 Task: Create a sub task Design and Implement Solution for the task  Develop a new online tool for online product reviews in the project AutoFlow , assign it to team member softage.4@softage.net and update the status of the sub task to  Completed , set the priority of the sub task to High
Action: Mouse moved to (501, 549)
Screenshot: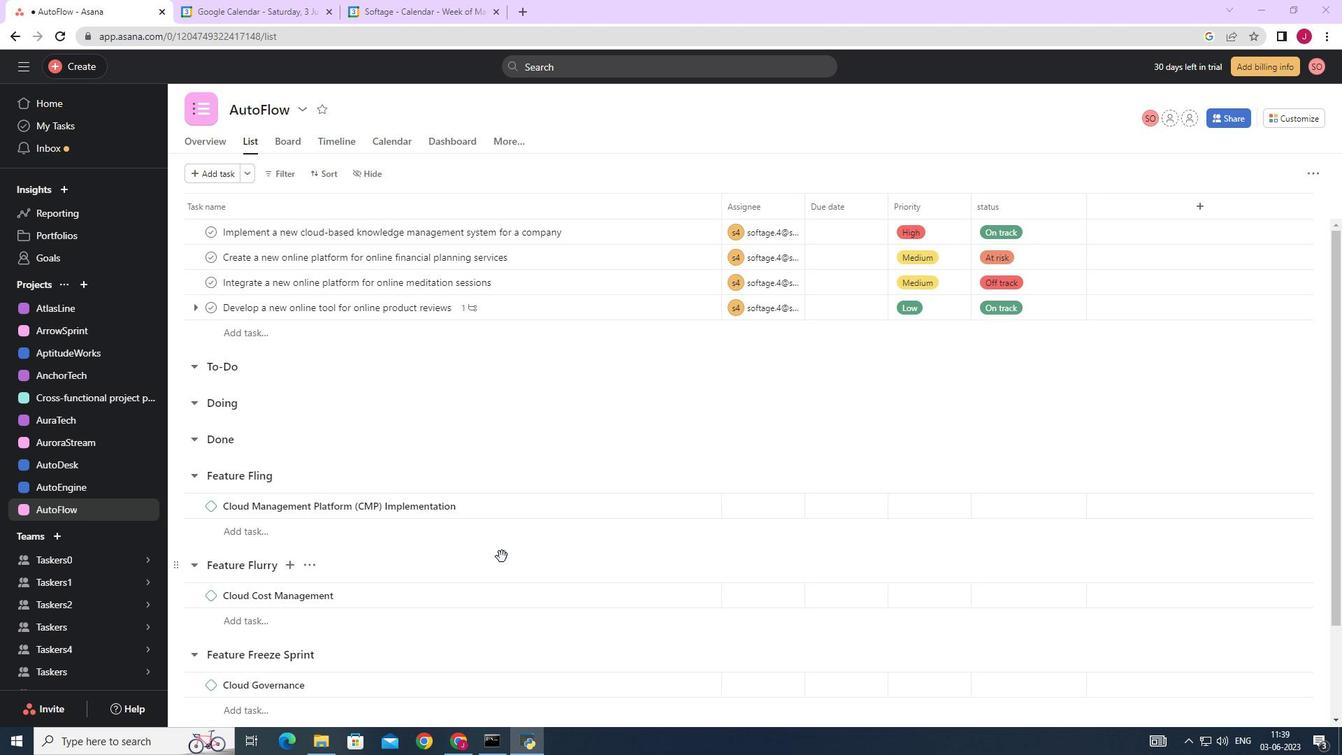 
Action: Mouse scrolled (501, 549) with delta (0, 0)
Screenshot: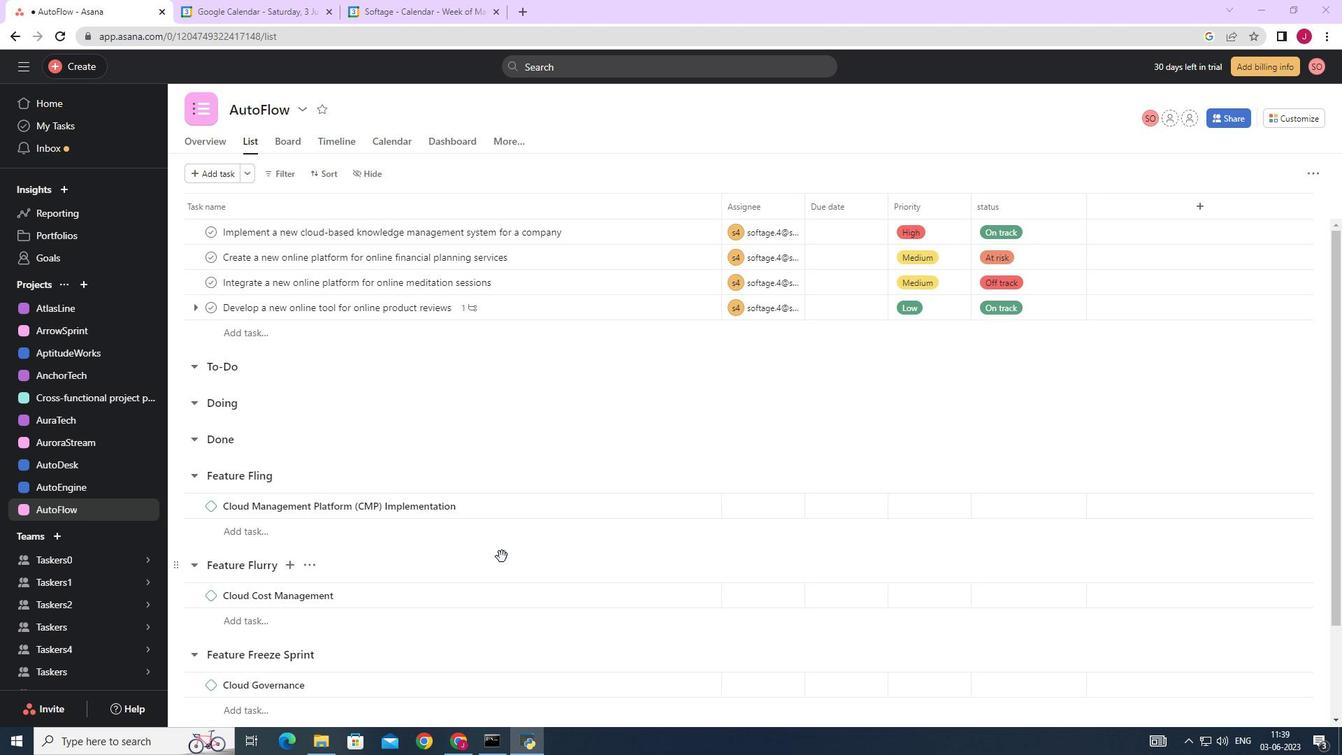 
Action: Mouse moved to (500, 546)
Screenshot: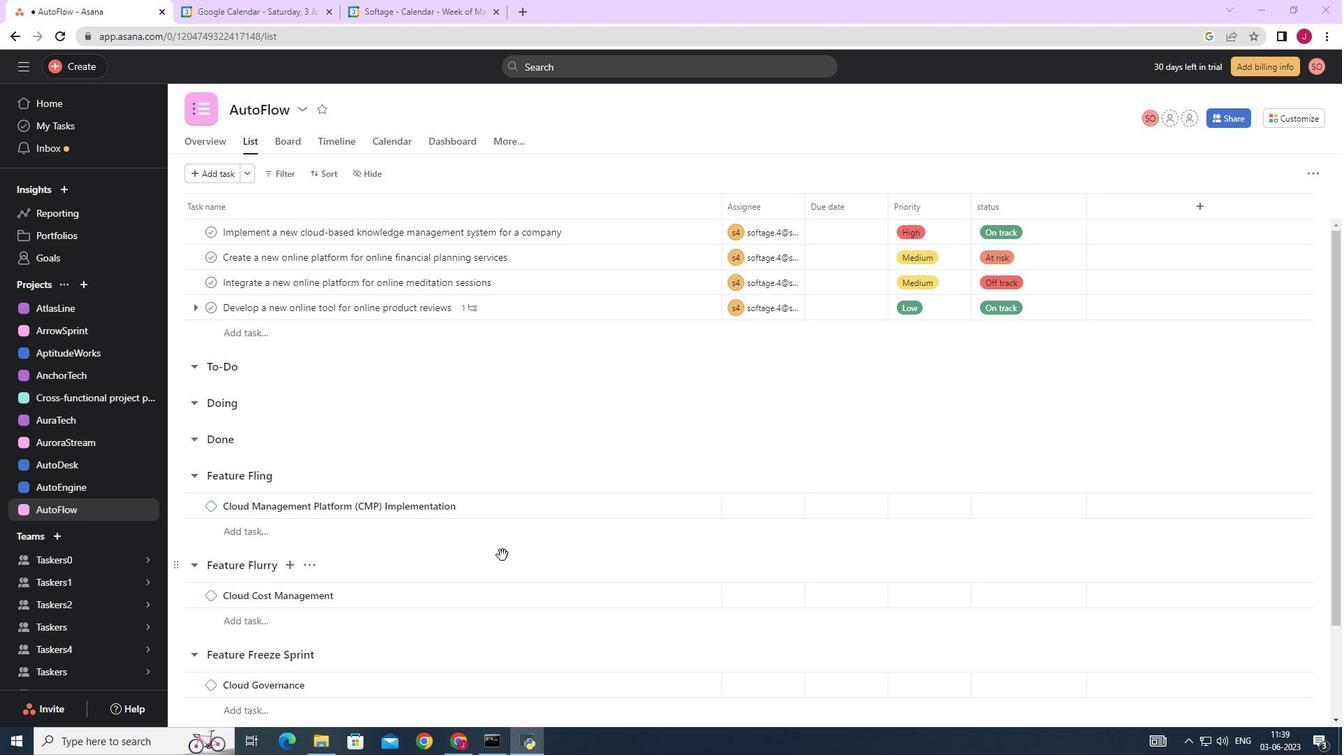 
Action: Mouse scrolled (500, 547) with delta (0, 0)
Screenshot: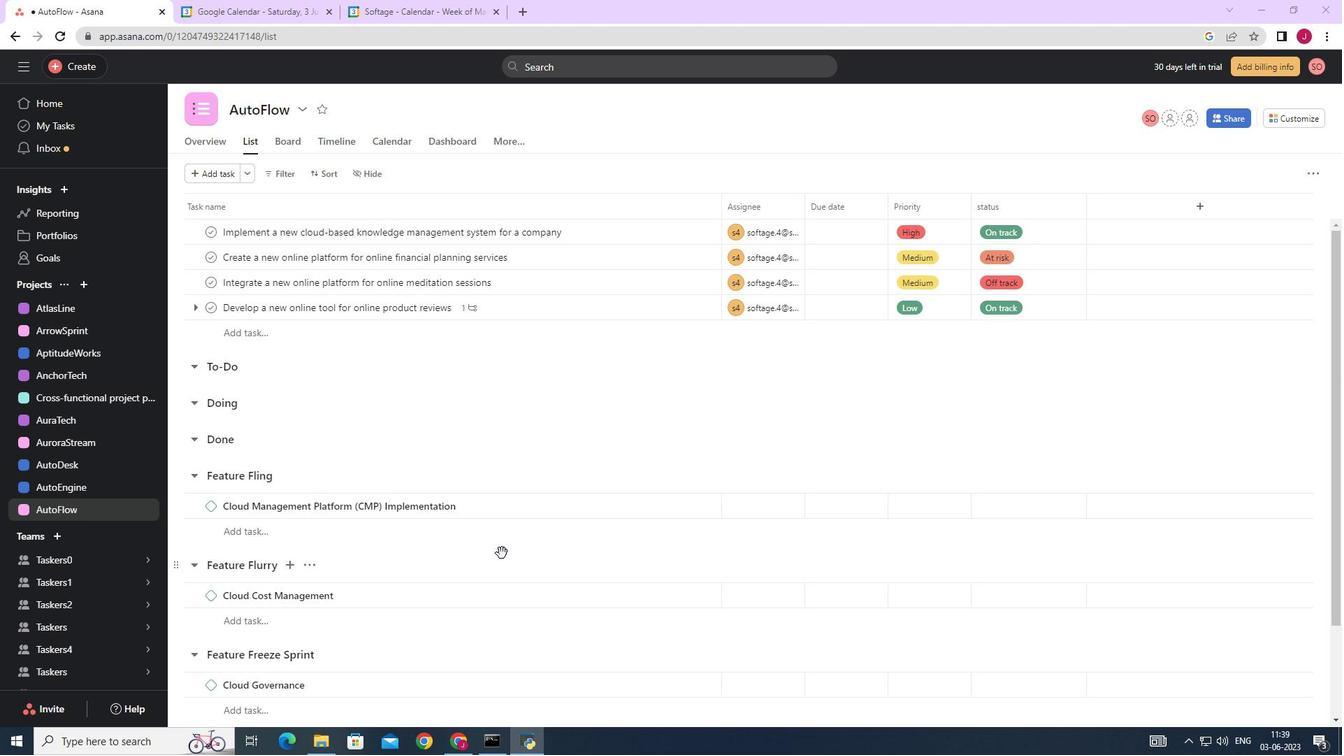 
Action: Mouse moved to (638, 311)
Screenshot: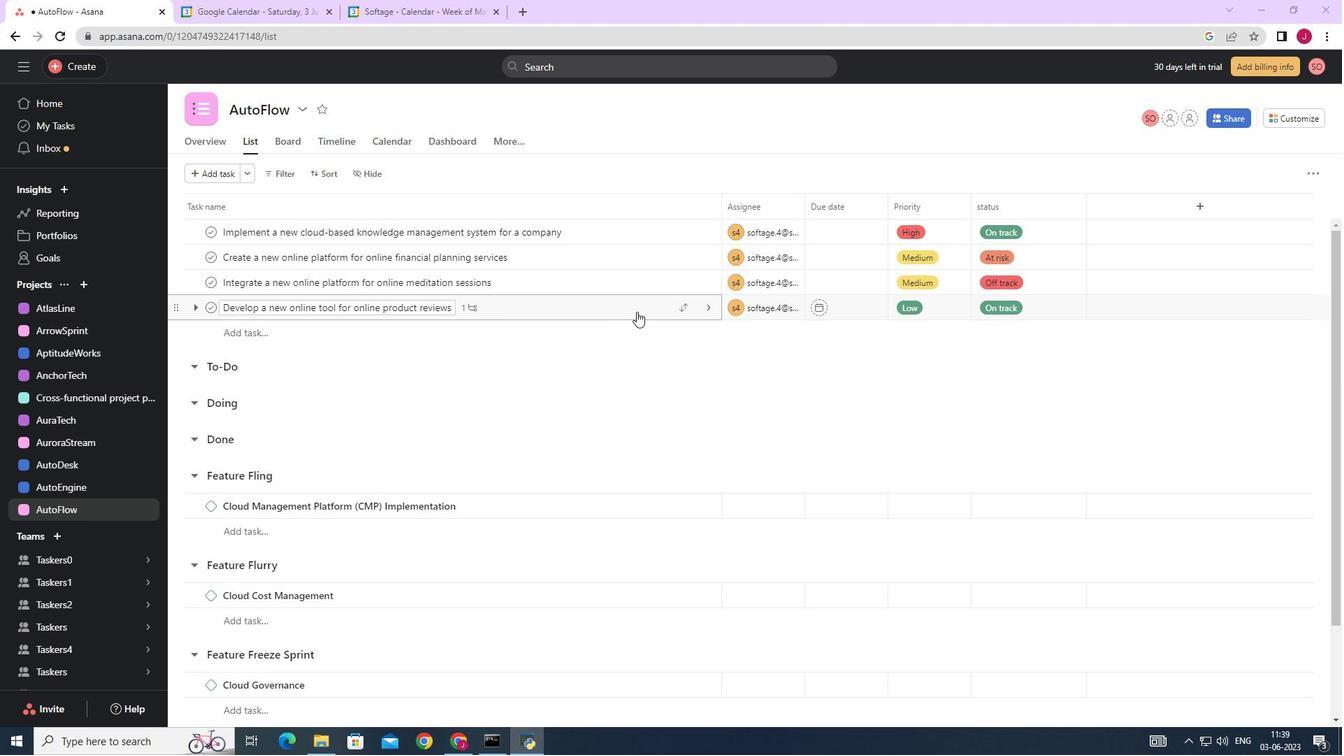 
Action: Mouse pressed left at (638, 311)
Screenshot: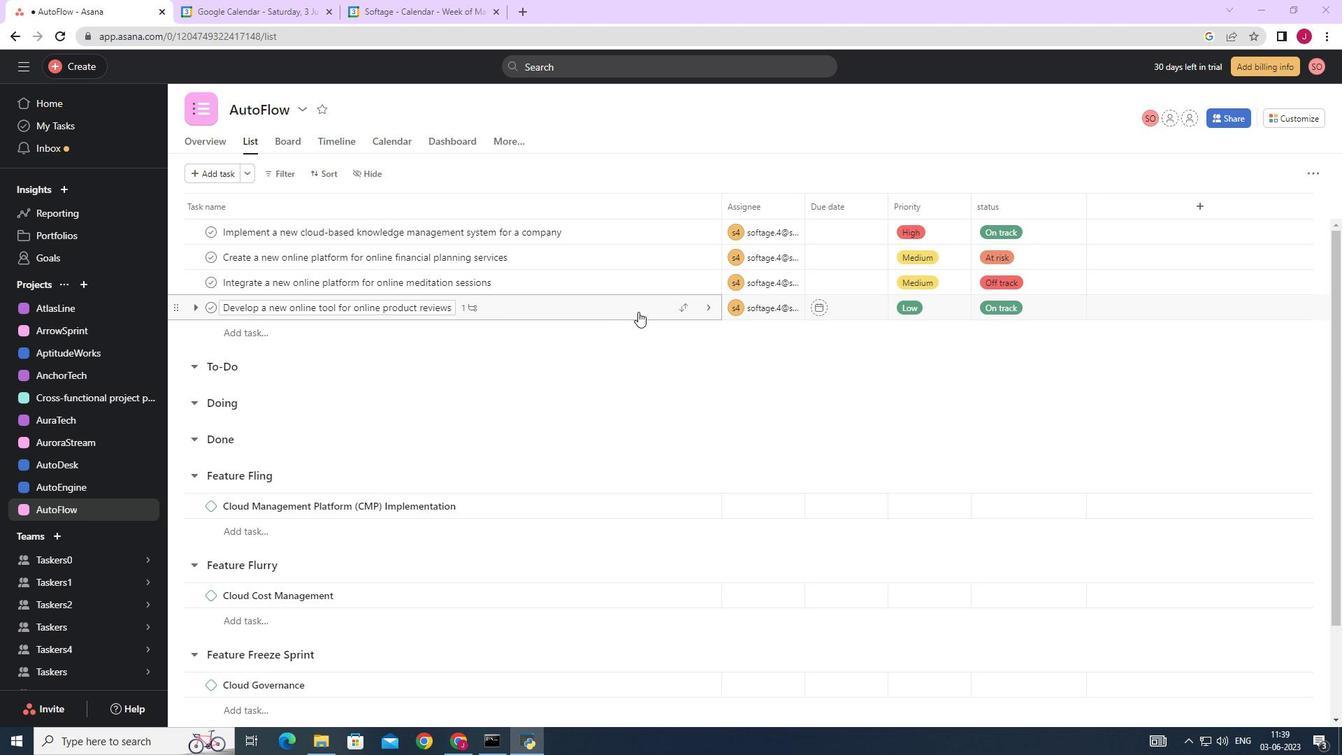 
Action: Mouse moved to (1107, 418)
Screenshot: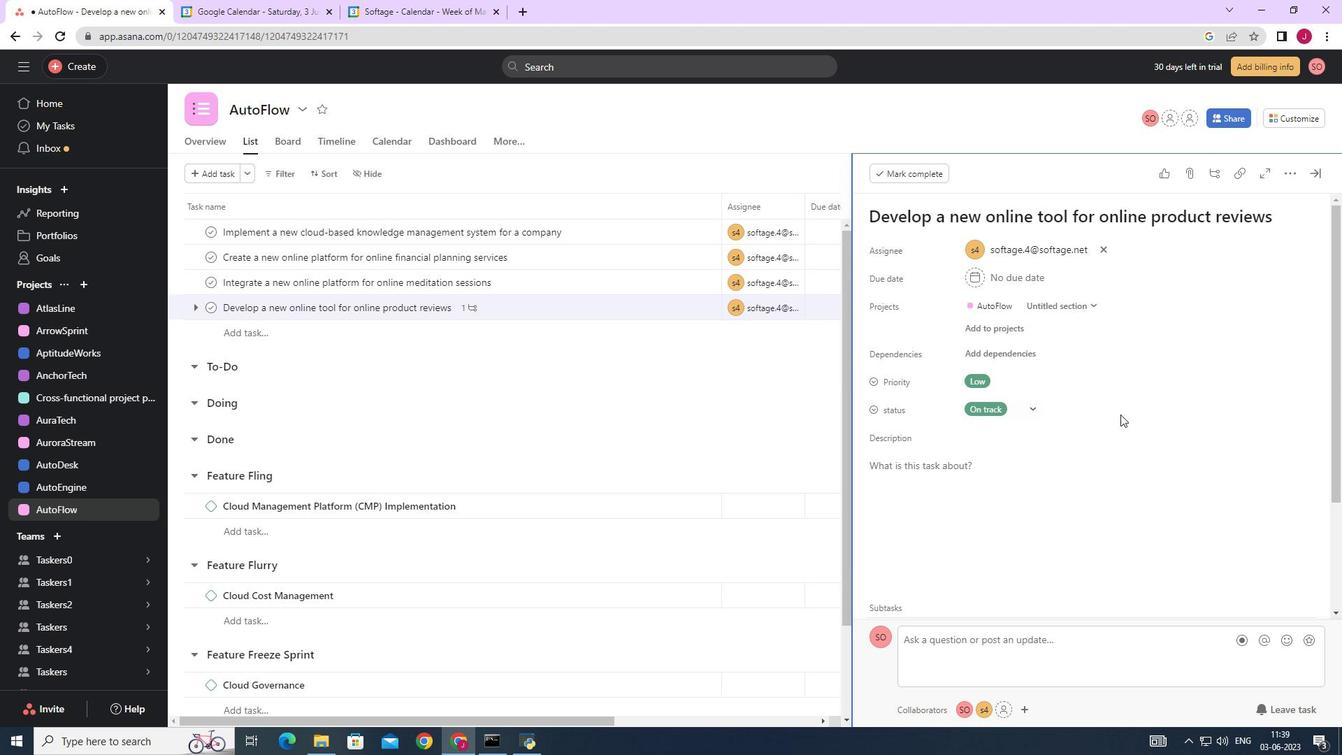 
Action: Mouse scrolled (1107, 418) with delta (0, 0)
Screenshot: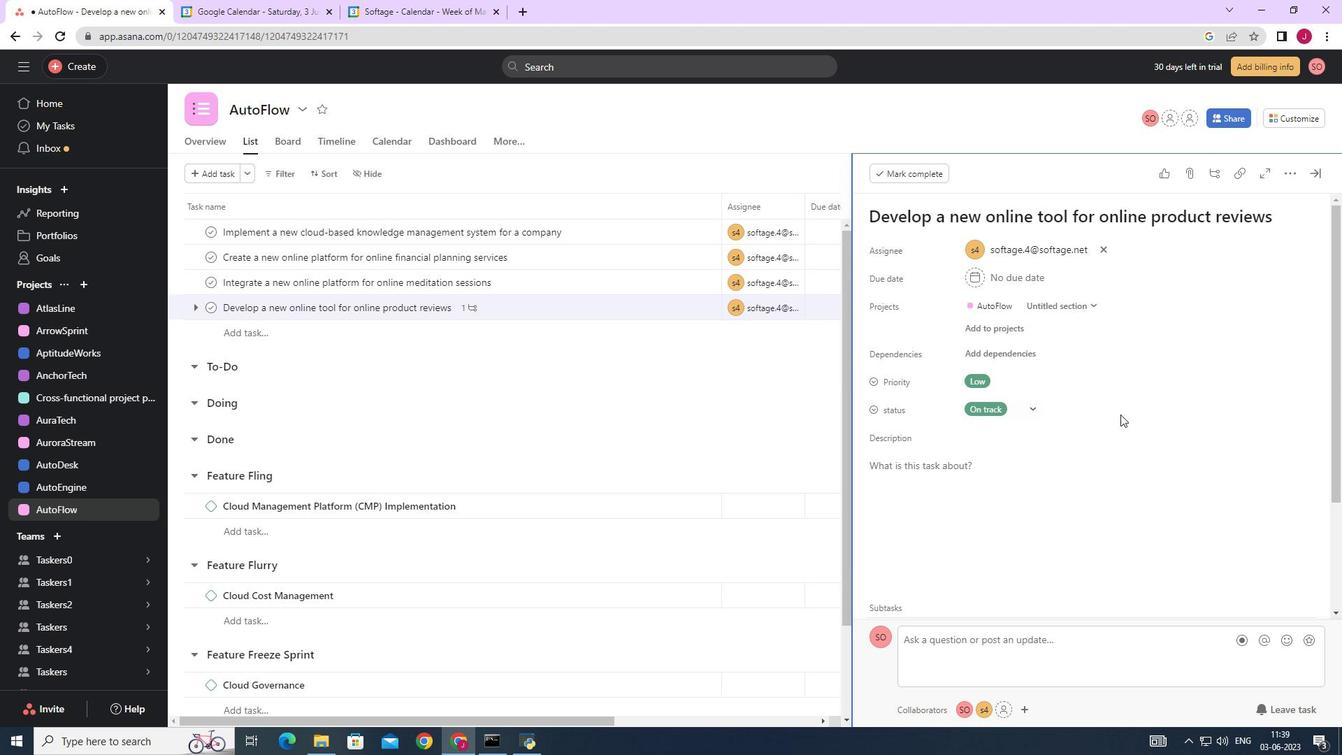 
Action: Mouse moved to (1107, 419)
Screenshot: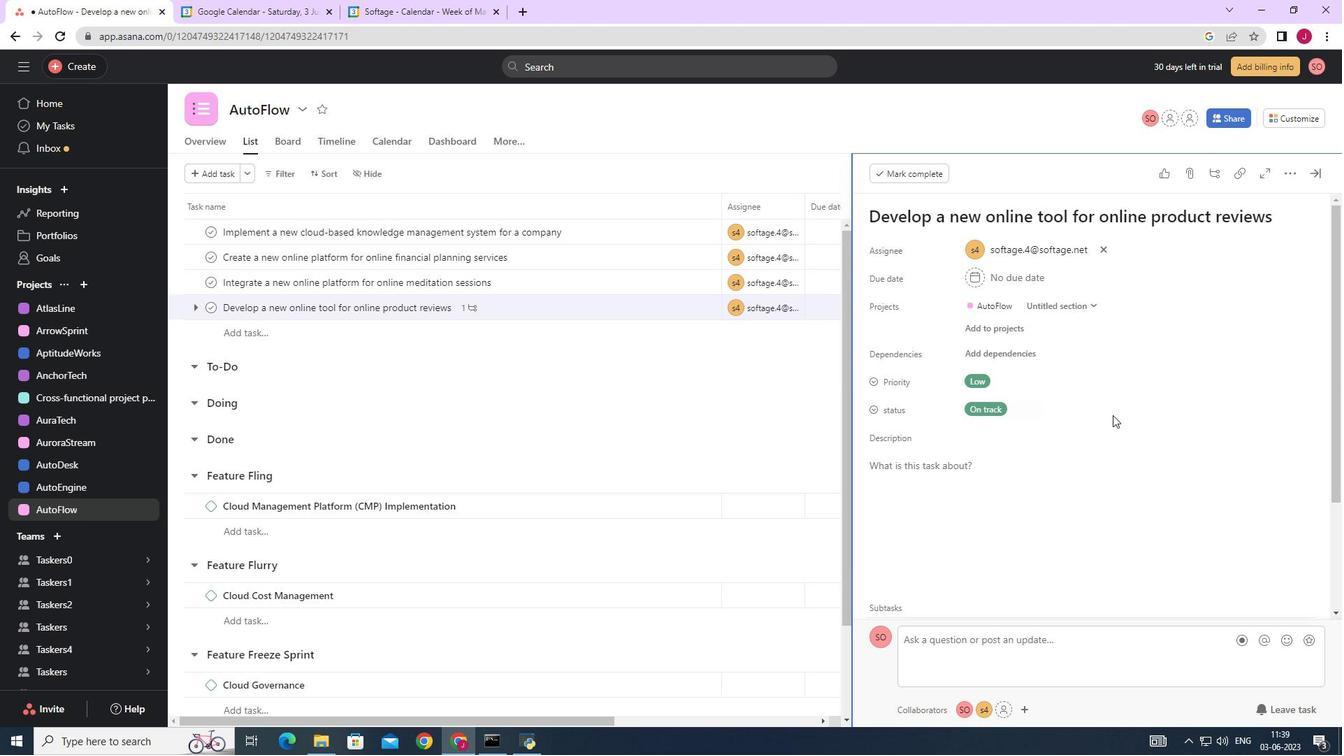 
Action: Mouse scrolled (1107, 418) with delta (0, 0)
Screenshot: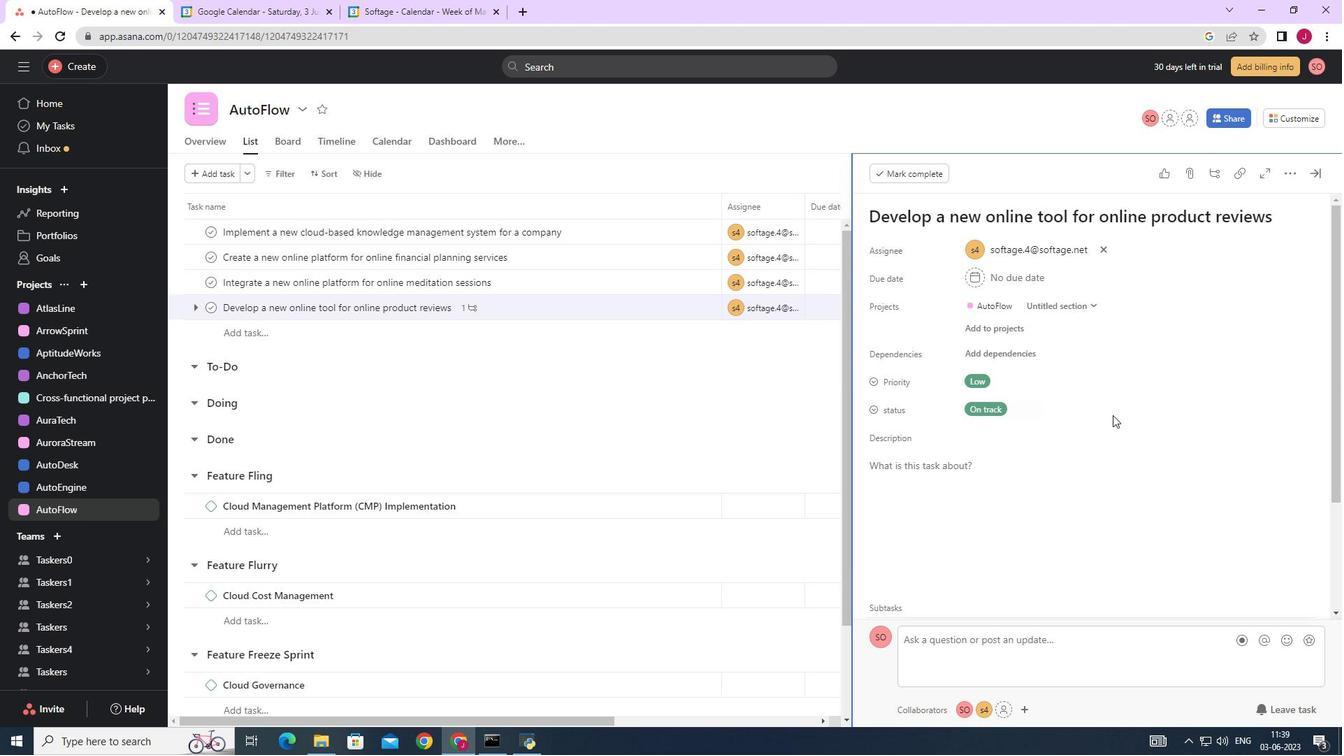
Action: Mouse scrolled (1107, 418) with delta (0, 0)
Screenshot: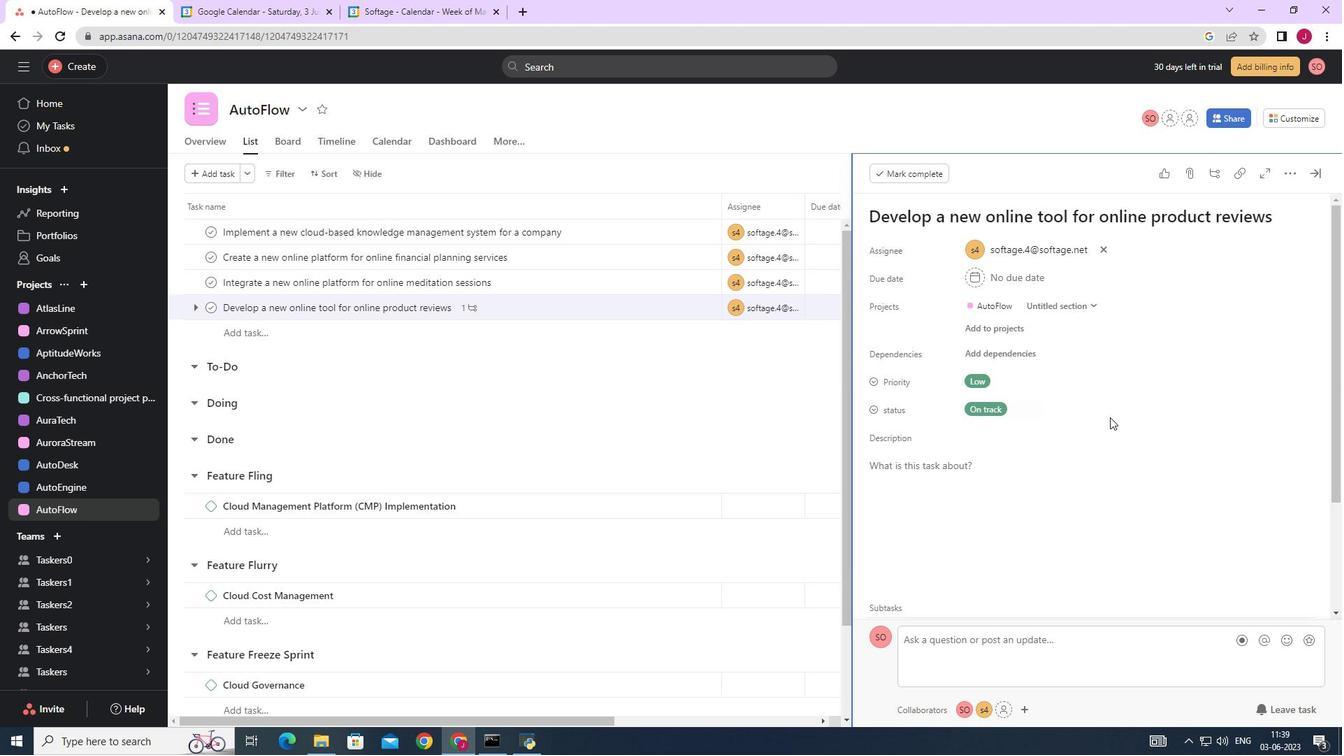
Action: Mouse scrolled (1107, 418) with delta (0, 0)
Screenshot: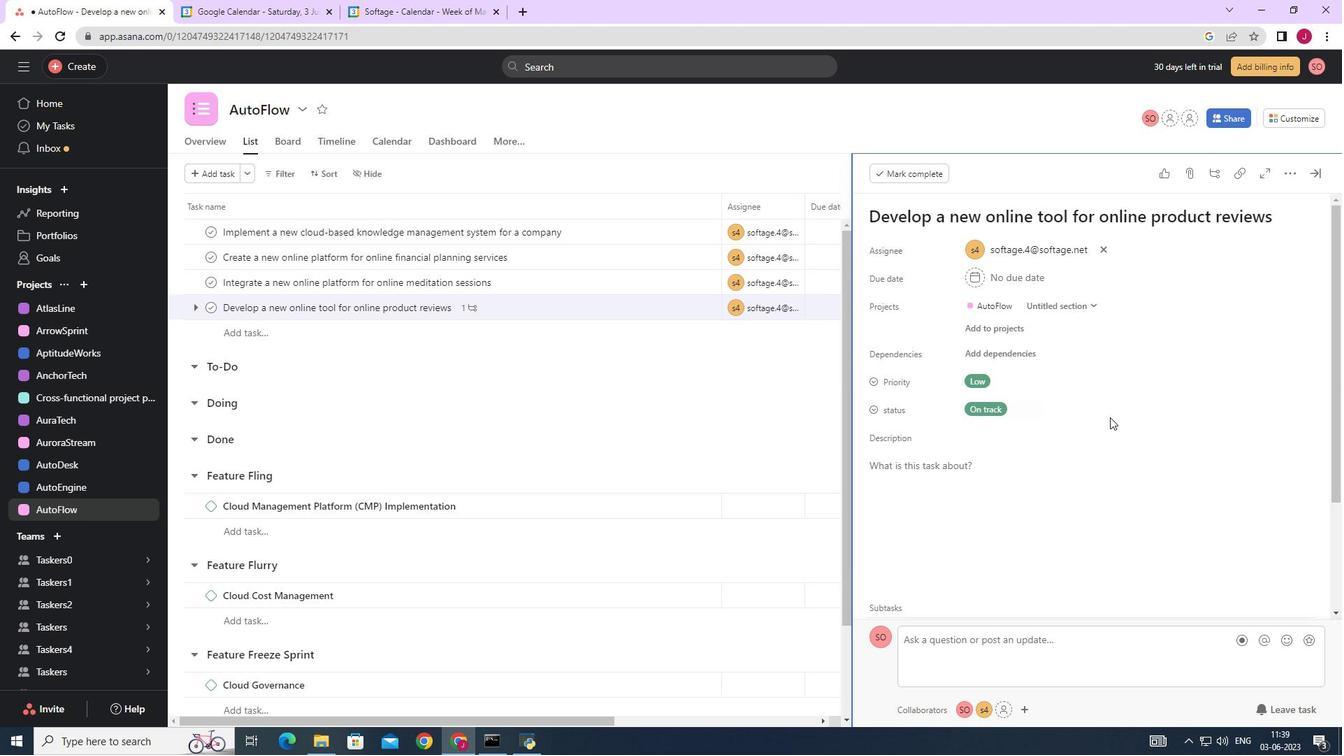 
Action: Mouse moved to (914, 509)
Screenshot: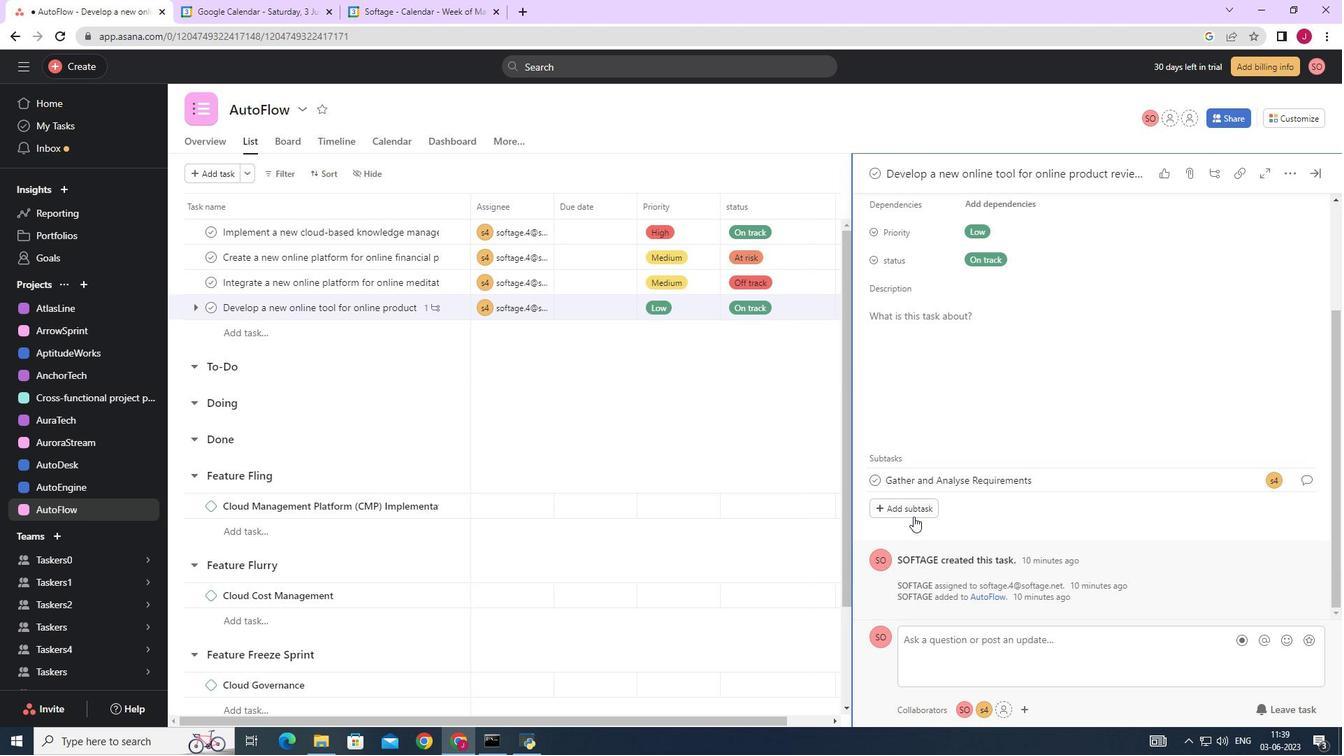 
Action: Mouse pressed left at (914, 509)
Screenshot: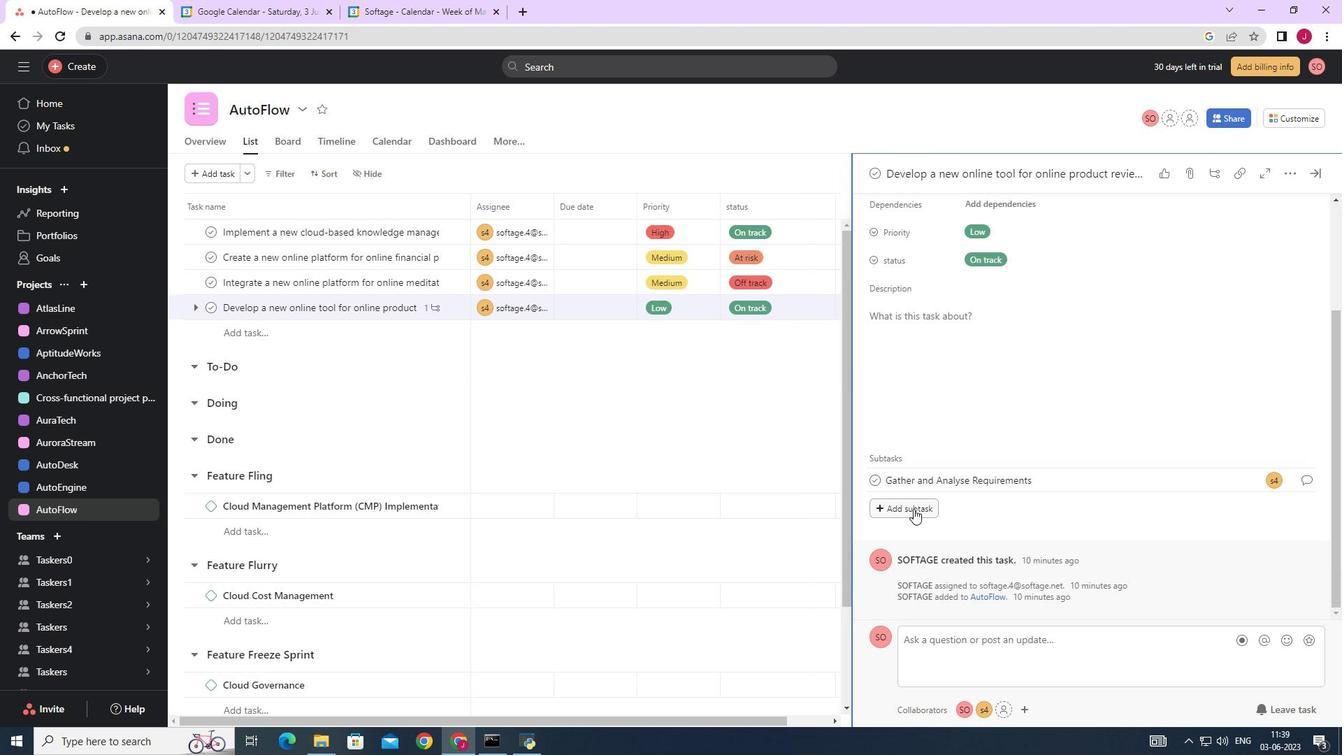 
Action: Key pressed <Key.caps_lock>D<Key.caps_lock>esign<Key.space>and<Key.space><Key.caps_lock>I<Key.caps_lock>mplement<Key.space><Key.caps_lock><Key.caps_lock>o<Key.backspace><Key.caps_lock>S<Key.caps_lock>olution
Screenshot: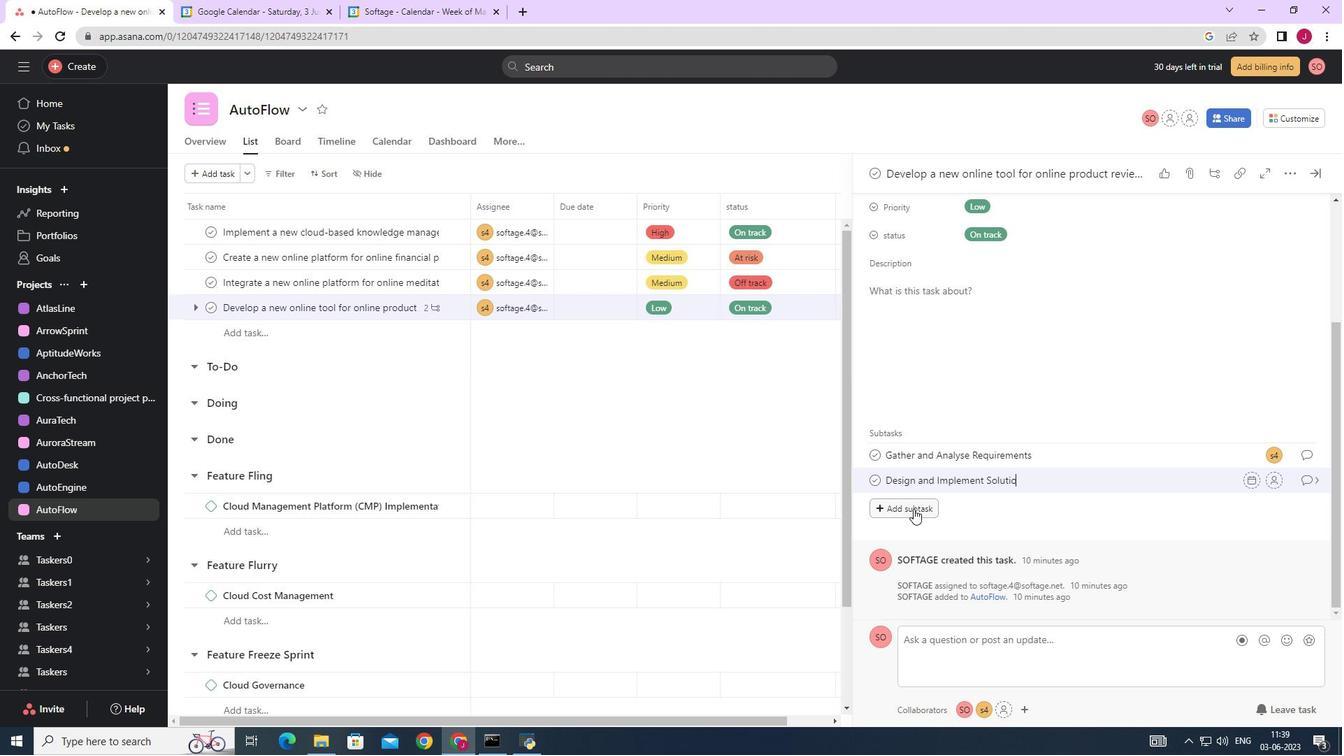 
Action: Mouse moved to (1280, 477)
Screenshot: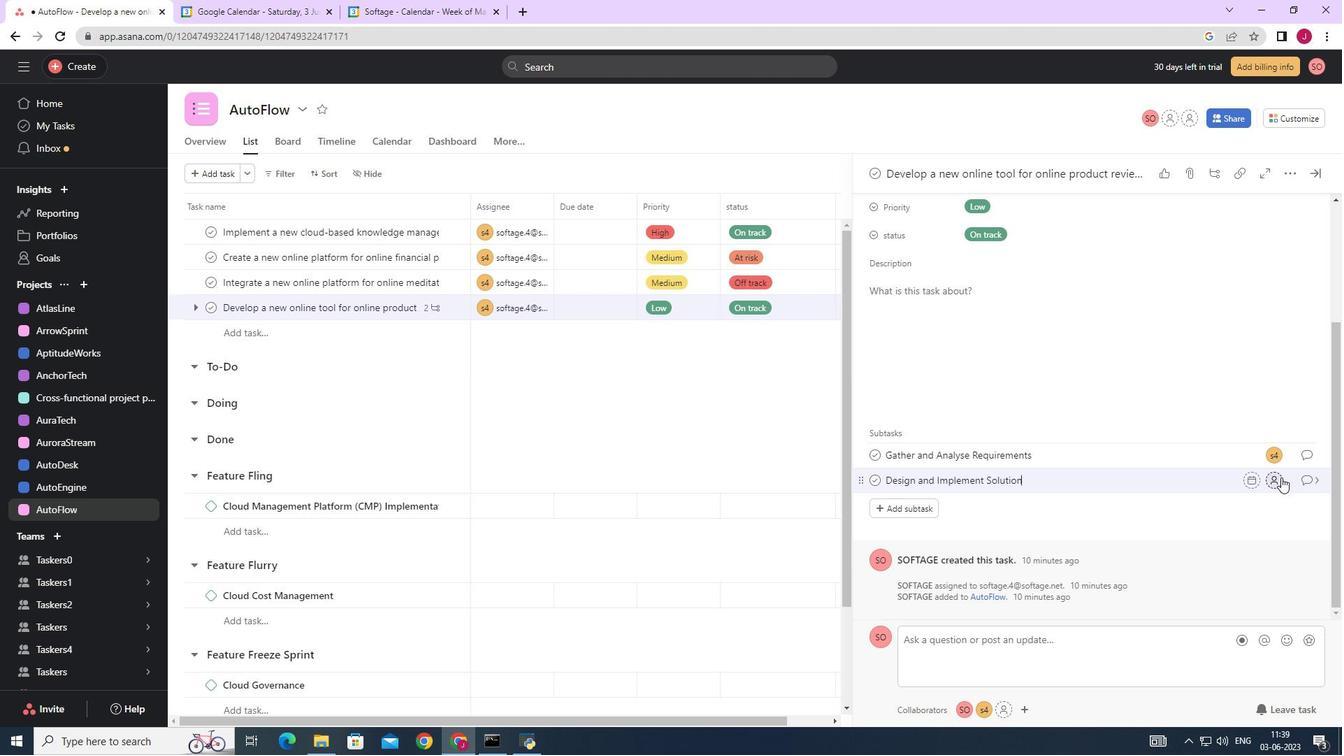 
Action: Mouse pressed left at (1280, 477)
Screenshot: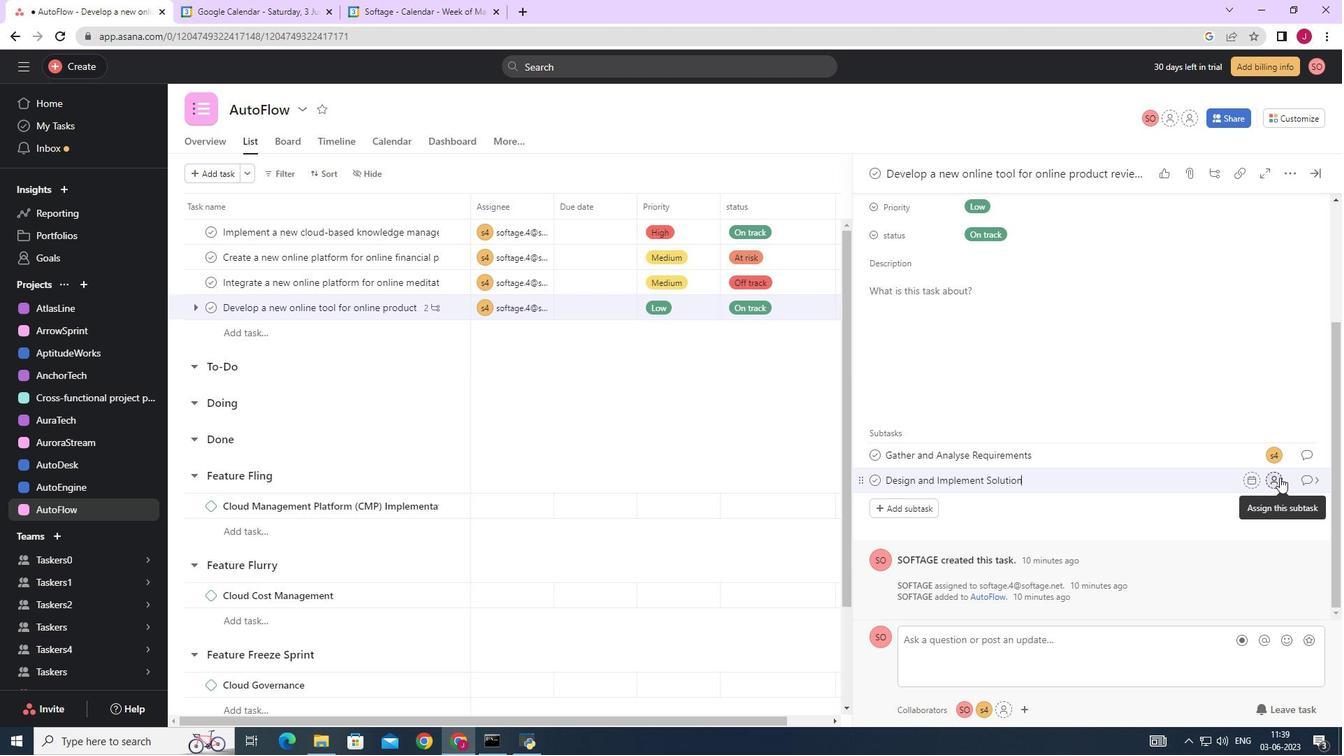 
Action: Mouse moved to (1052, 530)
Screenshot: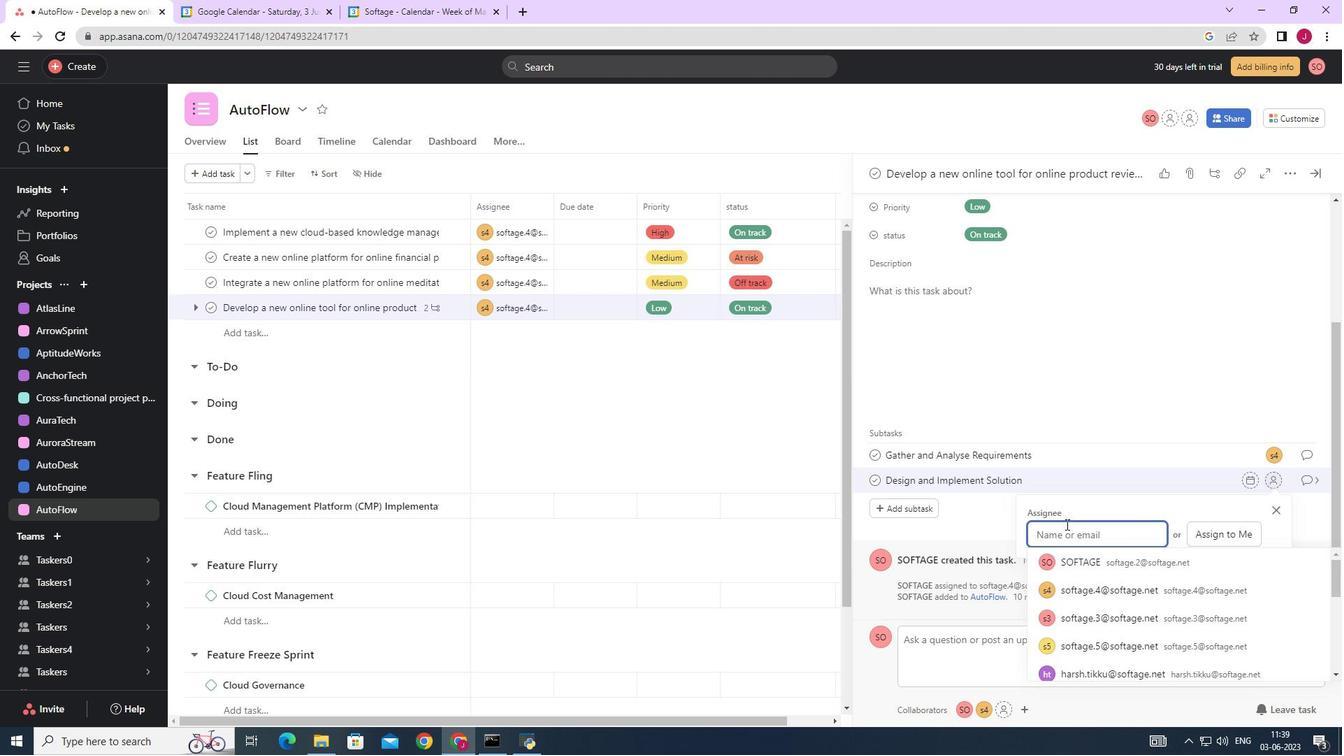 
Action: Key pressed softage.4
Screenshot: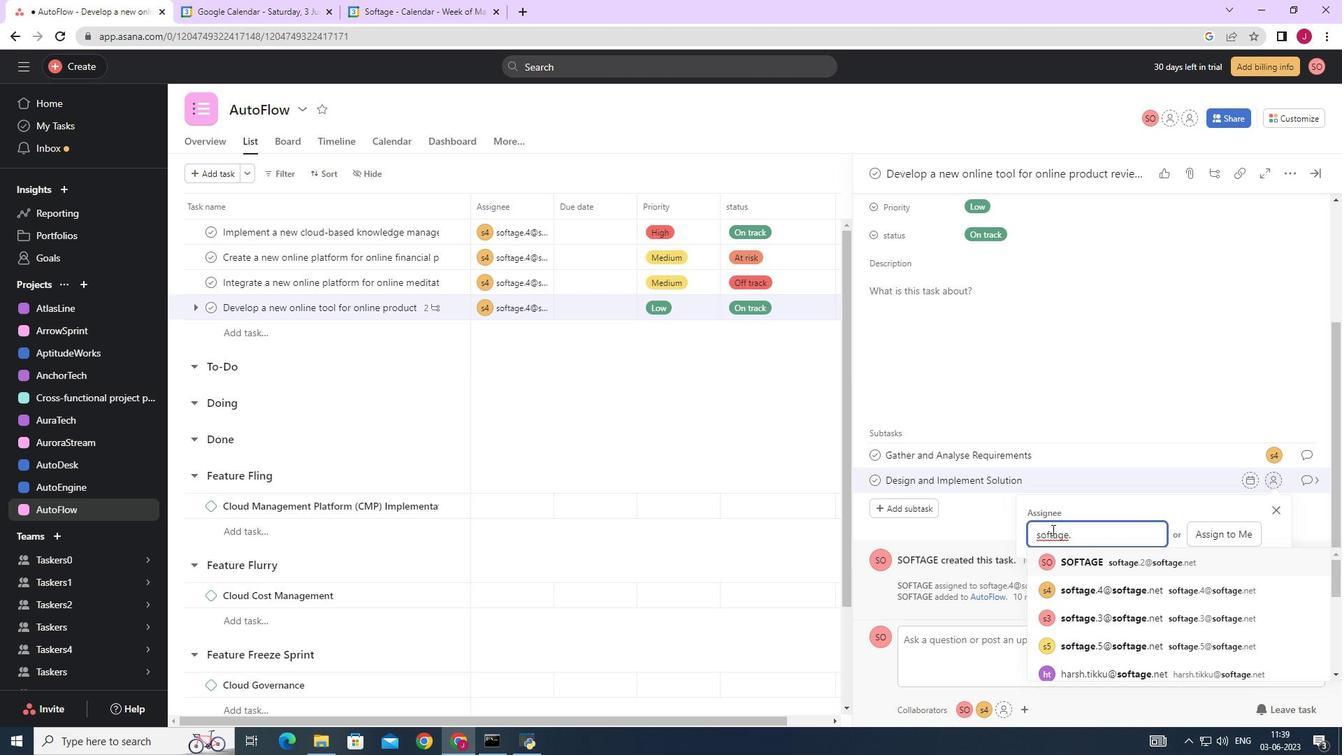 
Action: Mouse moved to (1104, 565)
Screenshot: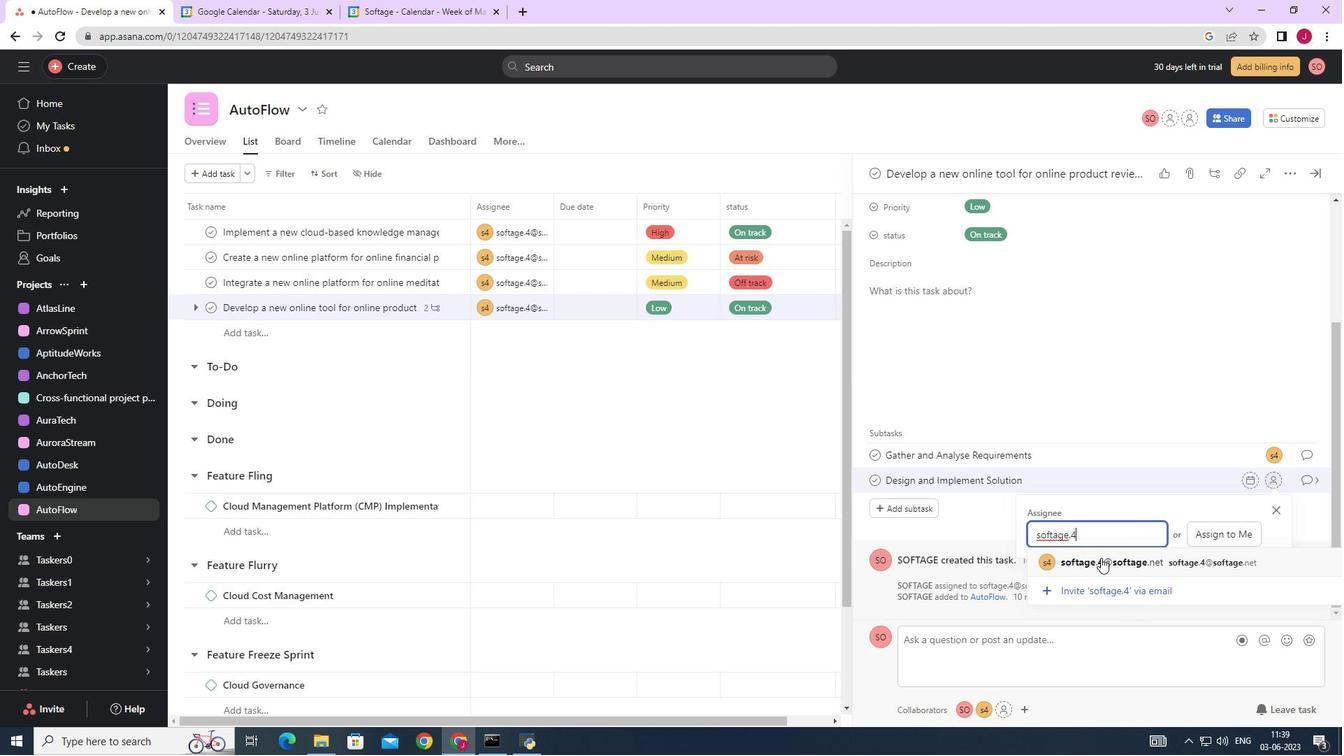 
Action: Mouse pressed left at (1104, 565)
Screenshot: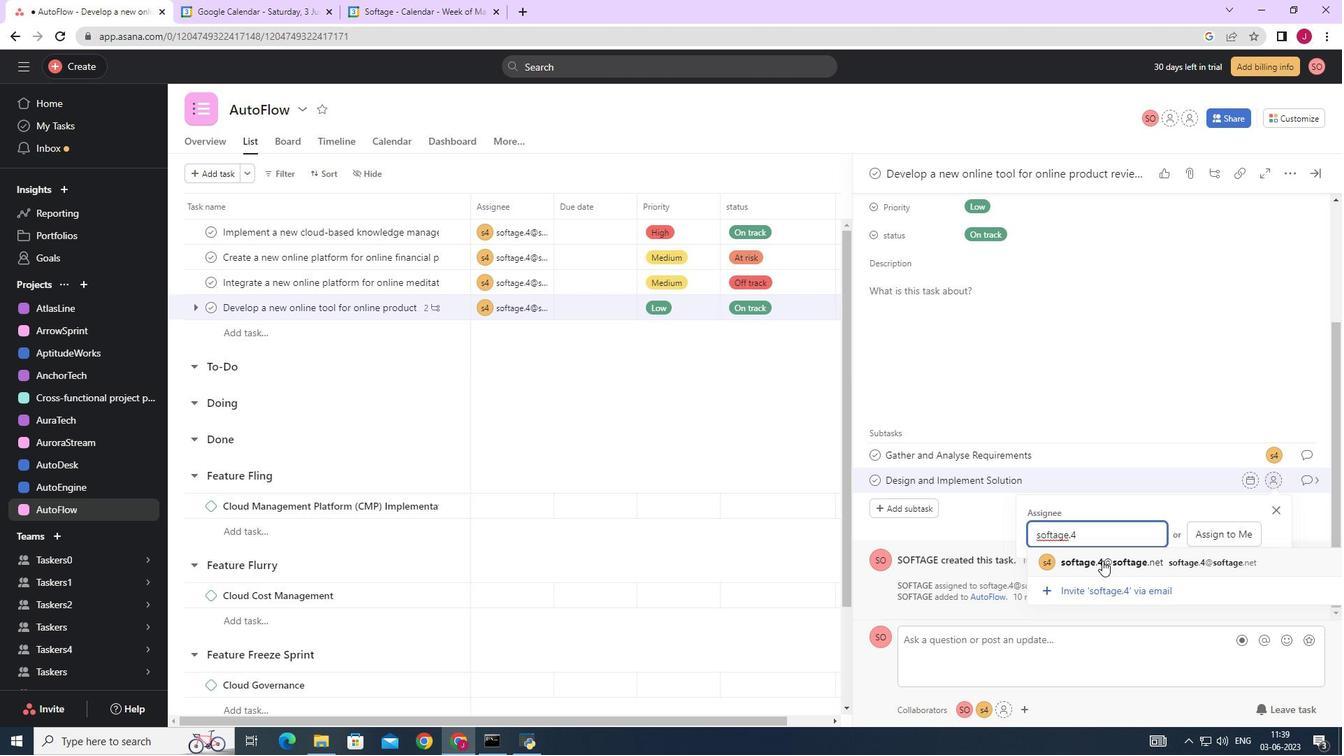 
Action: Mouse moved to (1314, 481)
Screenshot: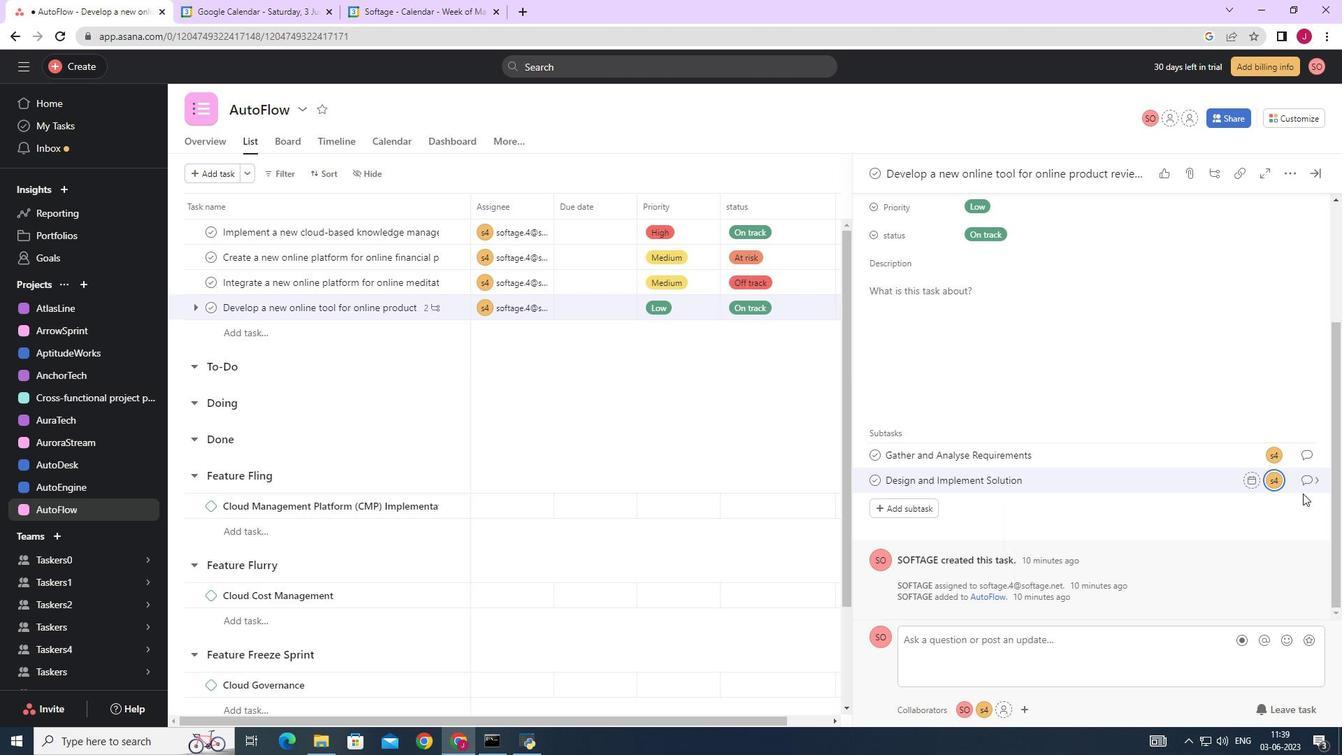 
Action: Mouse pressed left at (1314, 481)
Screenshot: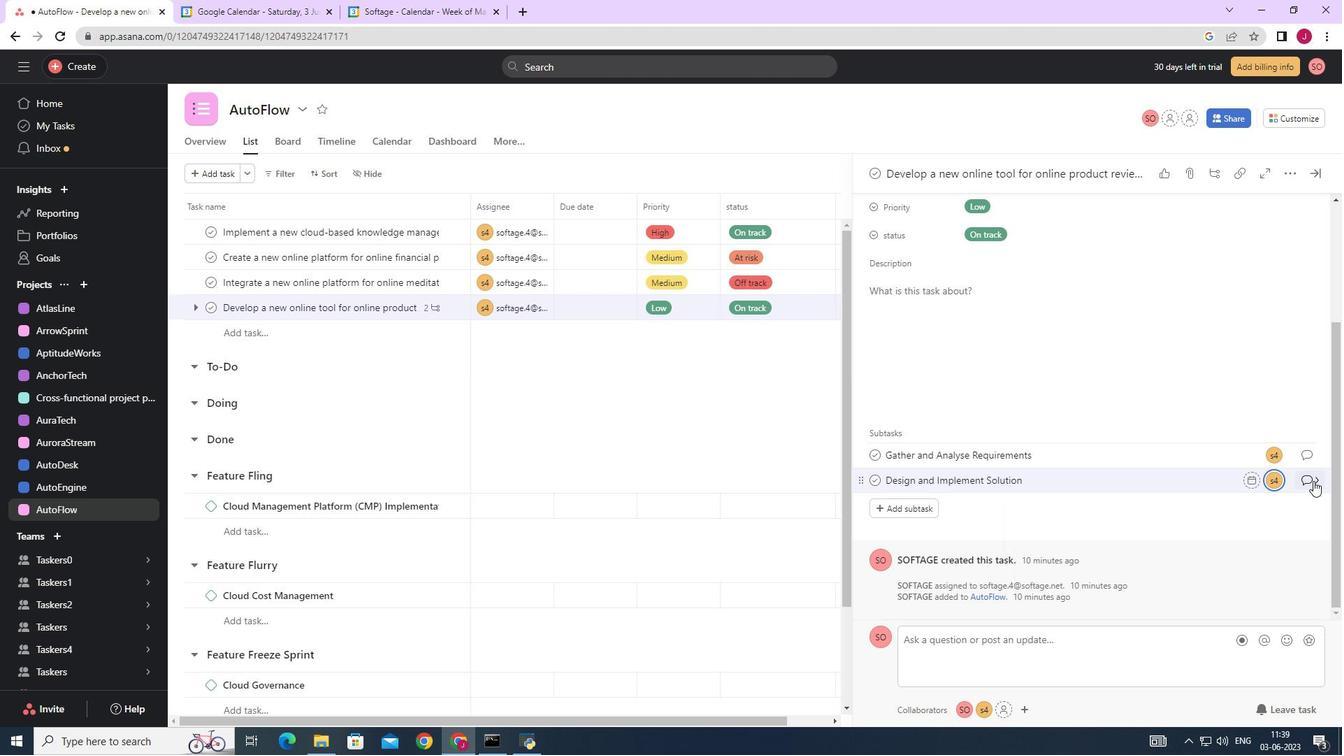 
Action: Mouse moved to (921, 371)
Screenshot: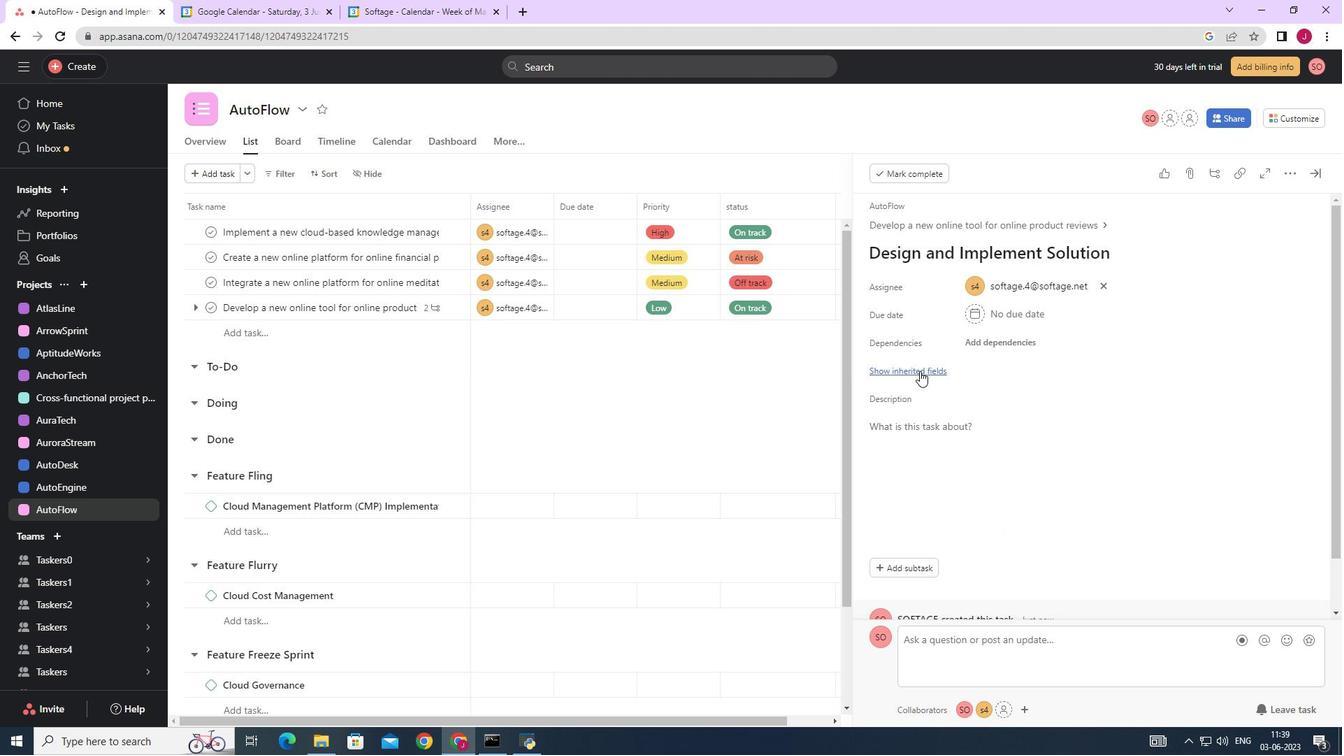 
Action: Mouse pressed left at (921, 371)
Screenshot: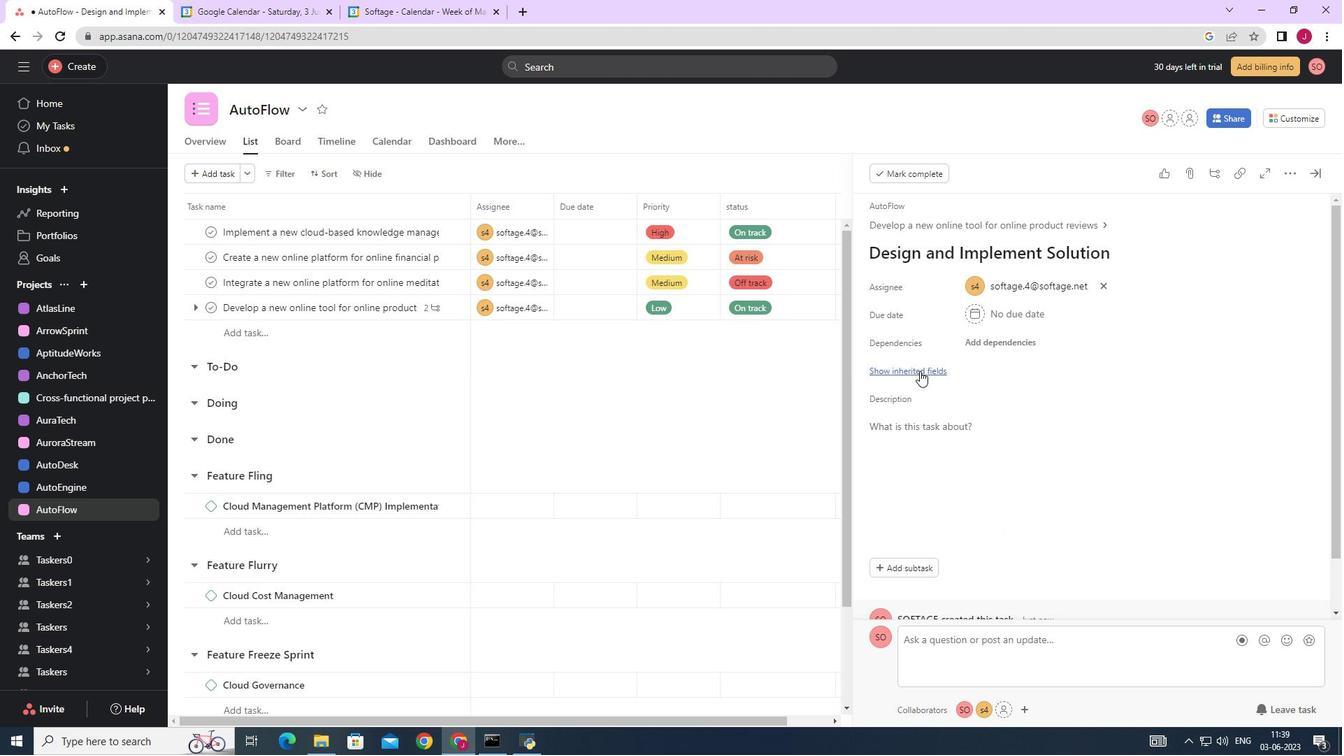 
Action: Mouse moved to (984, 398)
Screenshot: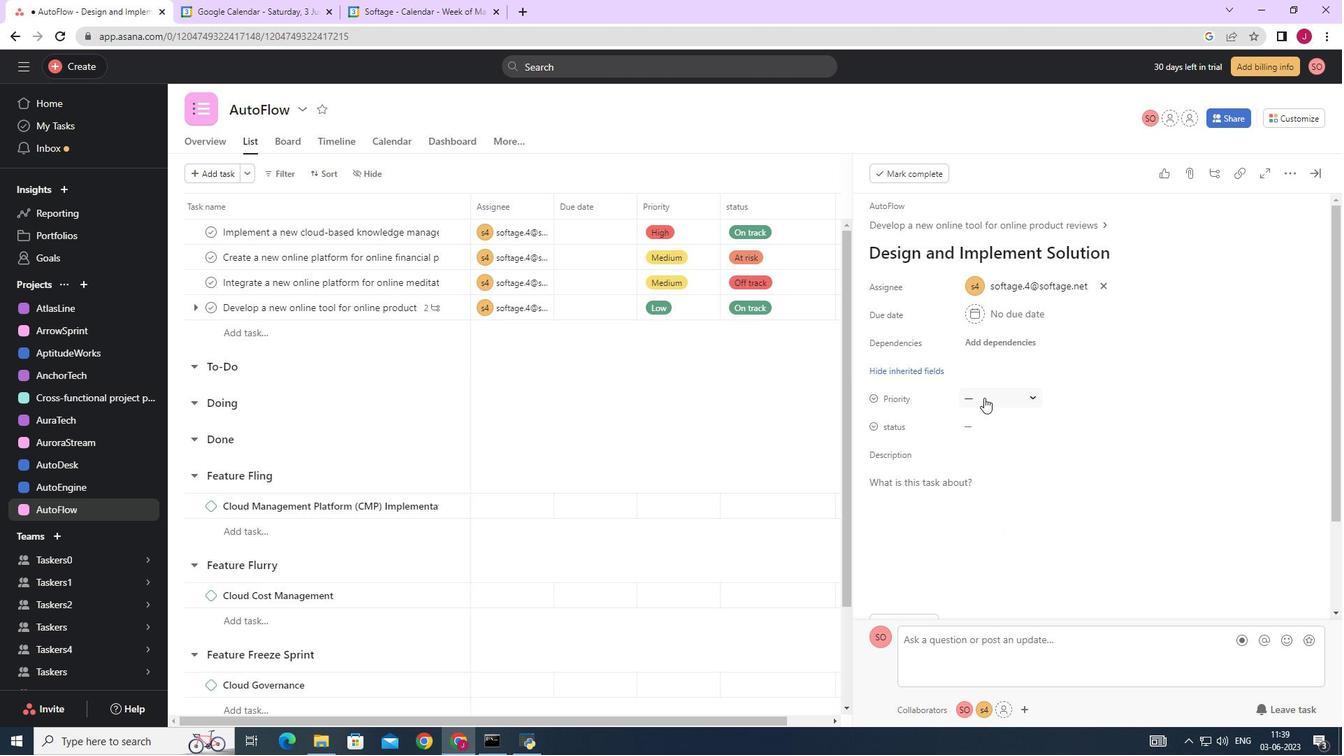 
Action: Mouse pressed left at (984, 398)
Screenshot: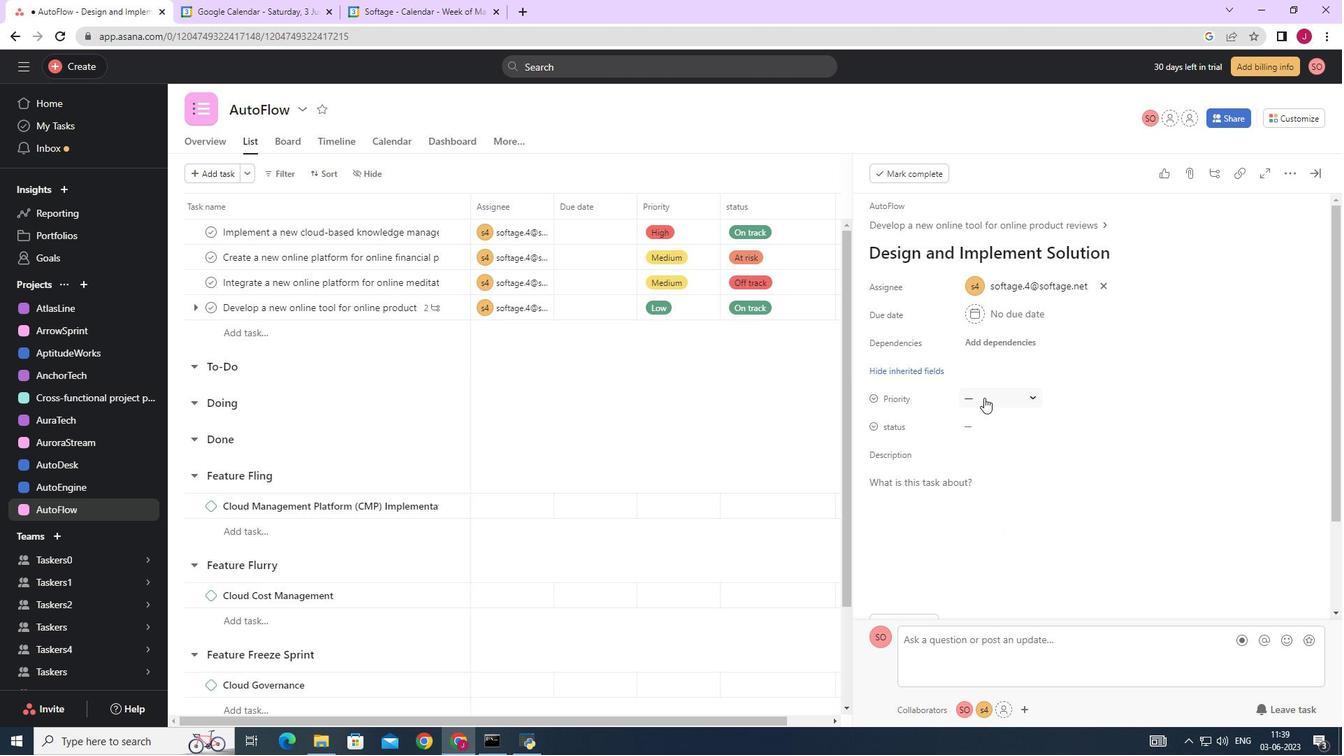 
Action: Mouse moved to (1009, 446)
Screenshot: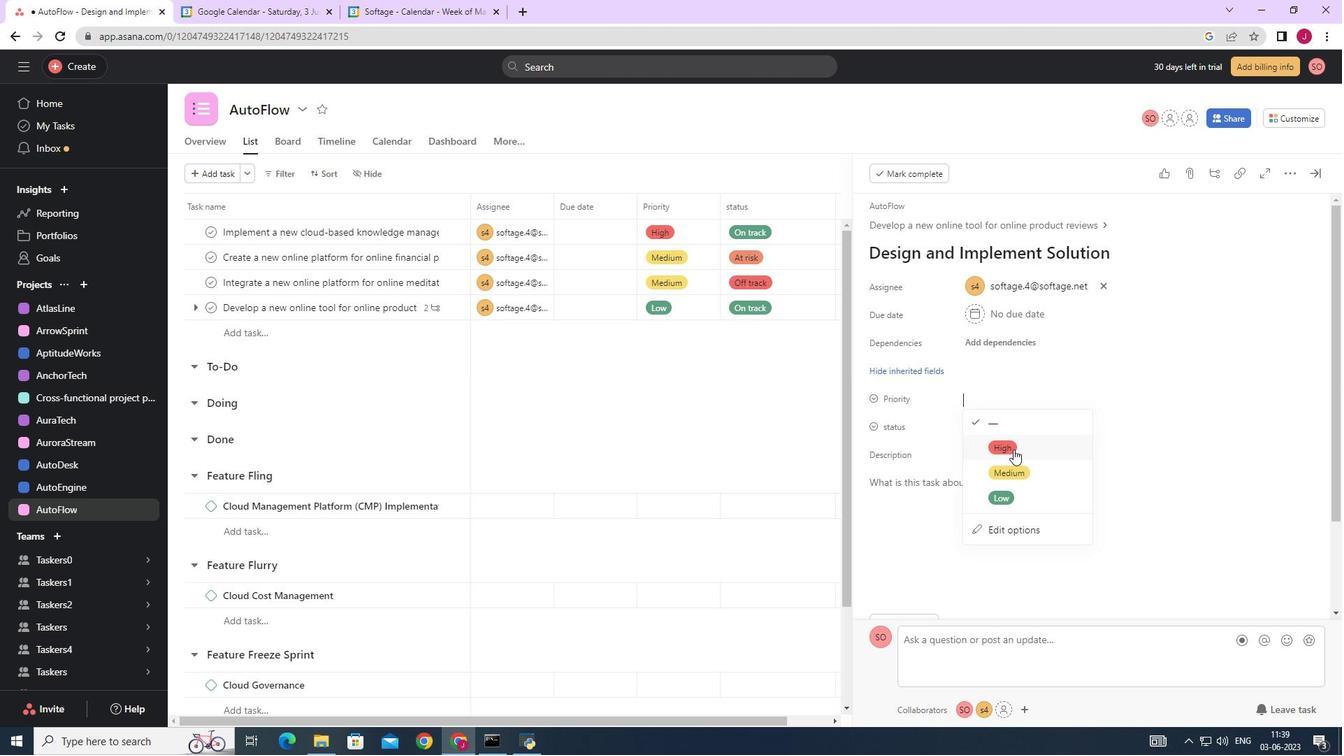 
Action: Mouse pressed left at (1009, 446)
Screenshot: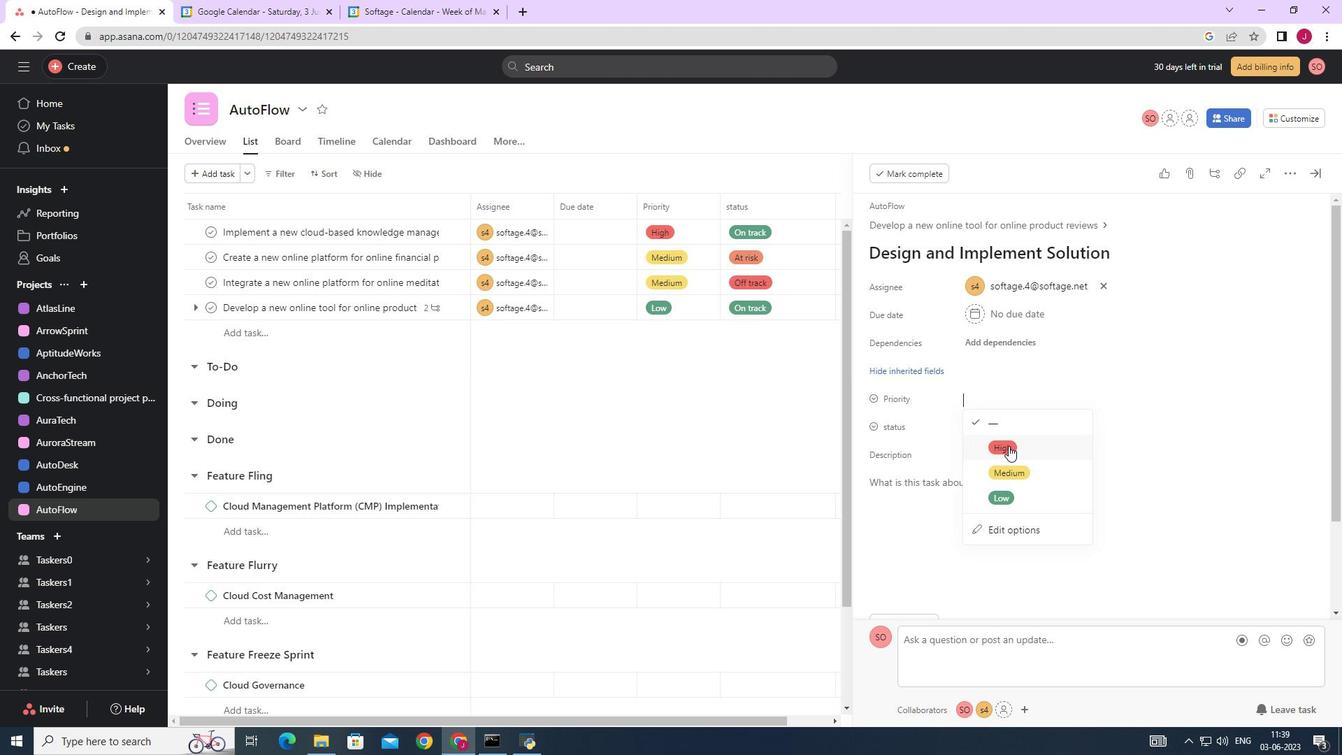 
Action: Mouse moved to (994, 428)
Screenshot: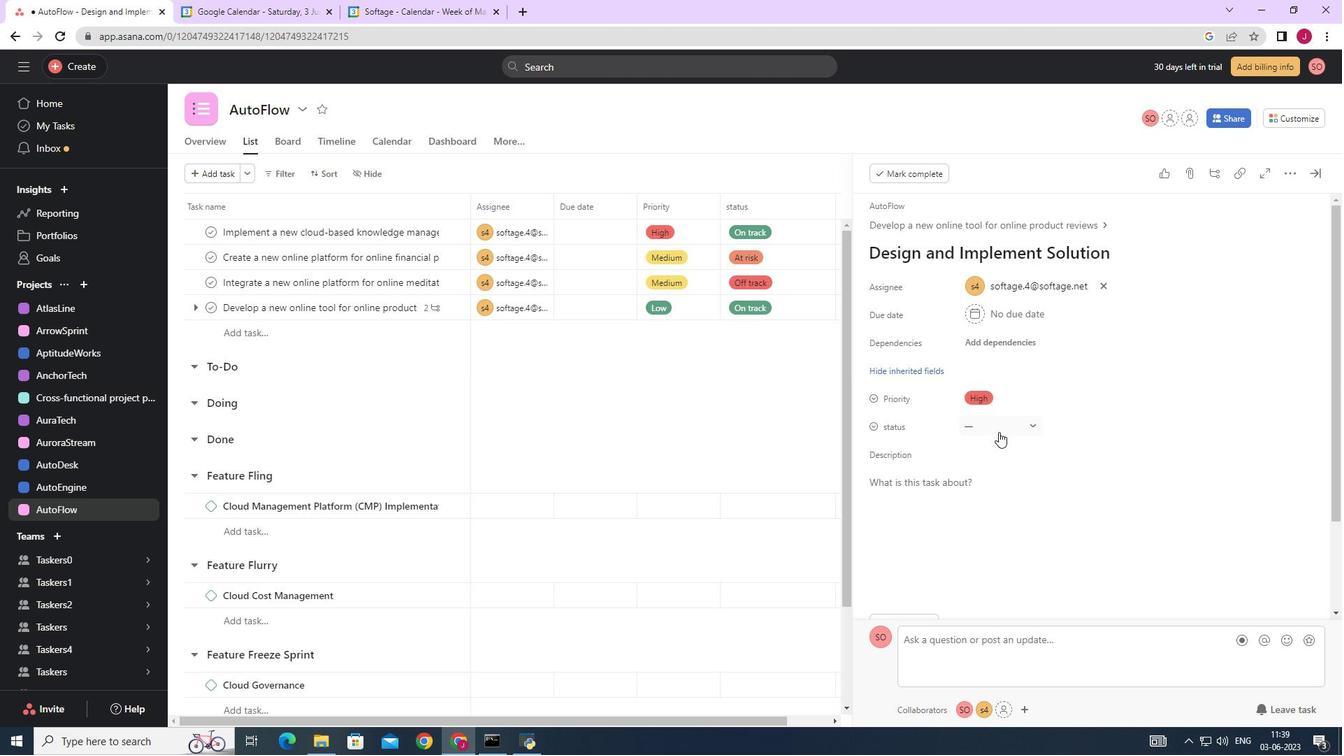 
Action: Mouse pressed left at (994, 428)
Screenshot: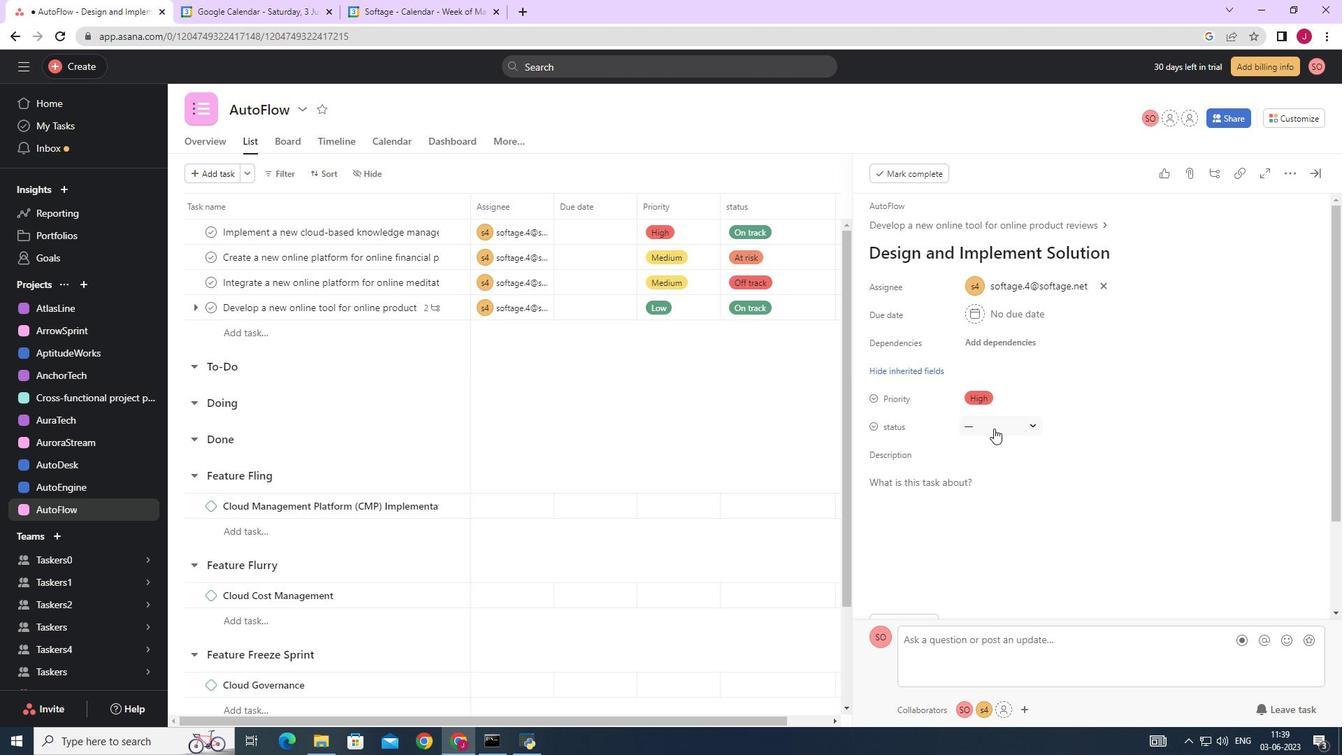 
Action: Mouse moved to (1007, 551)
Screenshot: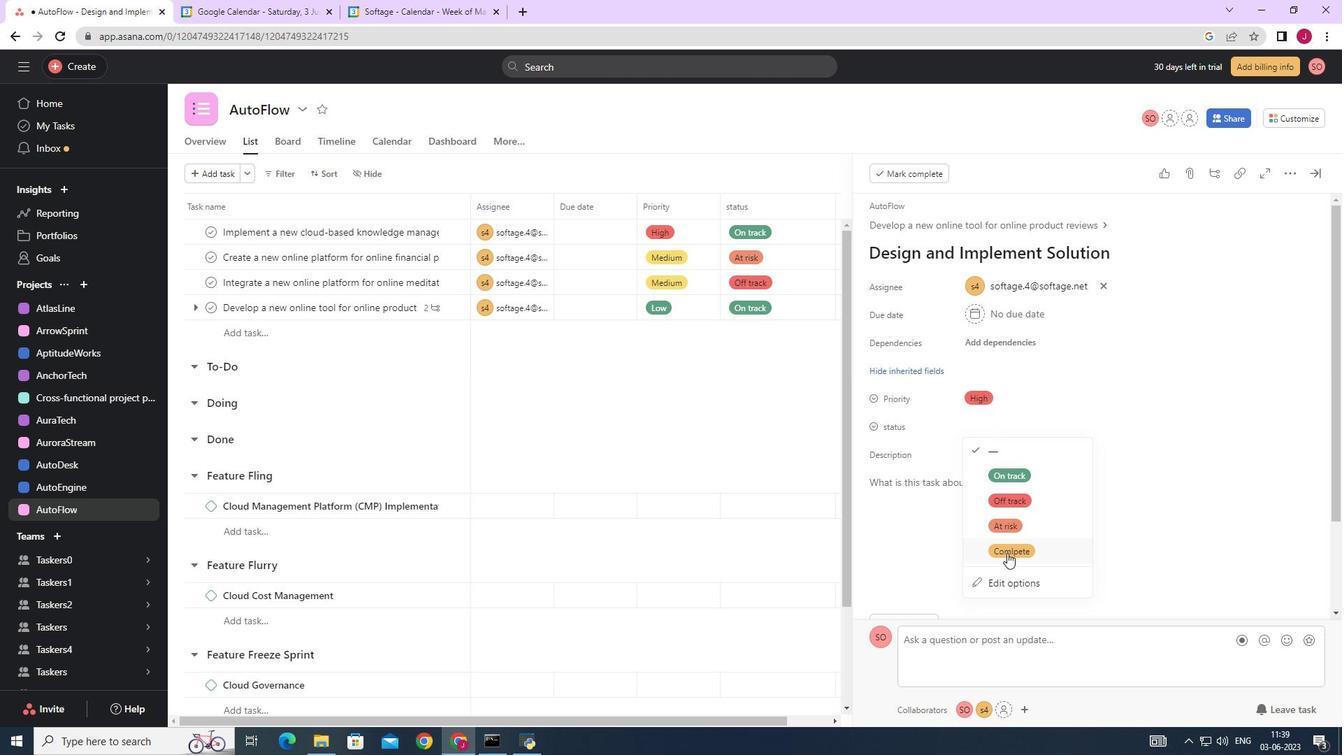 
Action: Mouse pressed left at (1007, 551)
Screenshot: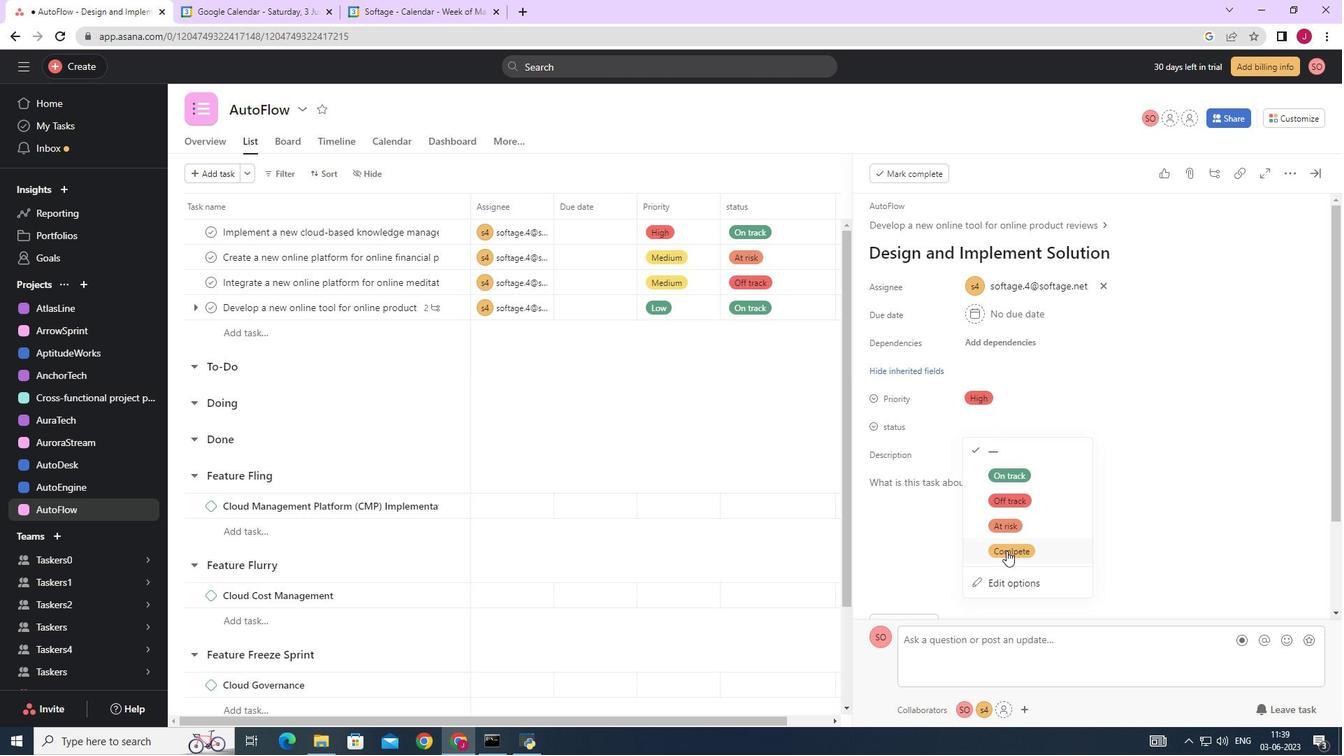 
Action: Mouse moved to (1315, 171)
Screenshot: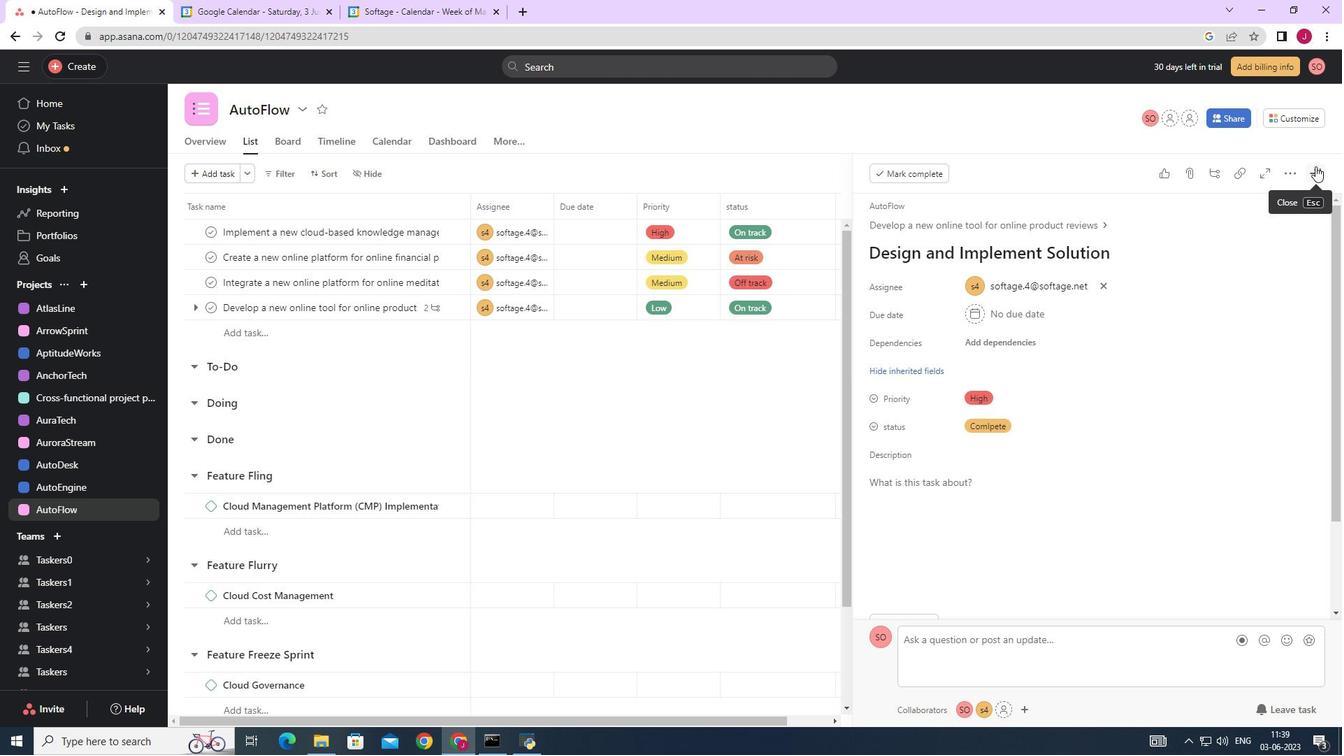 
Action: Mouse pressed left at (1315, 171)
Screenshot: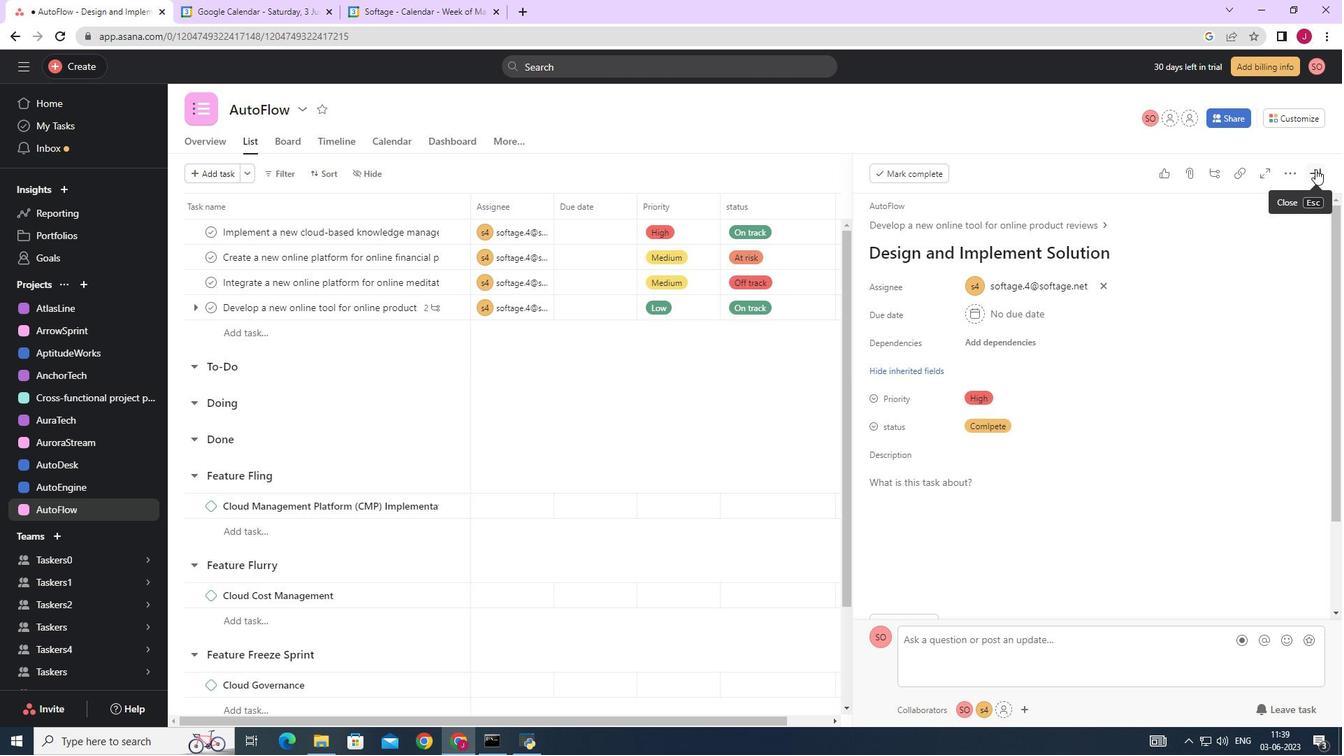 
